 Task: Disable the option "use data for research" in Data research.
Action: Mouse moved to (757, 104)
Screenshot: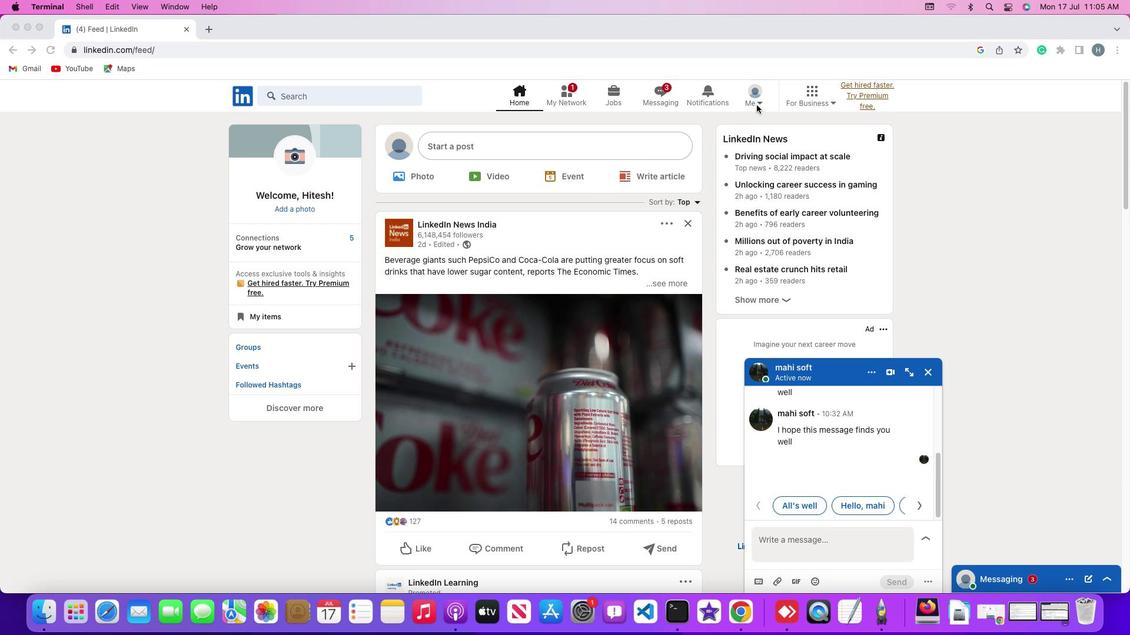 
Action: Mouse pressed left at (757, 104)
Screenshot: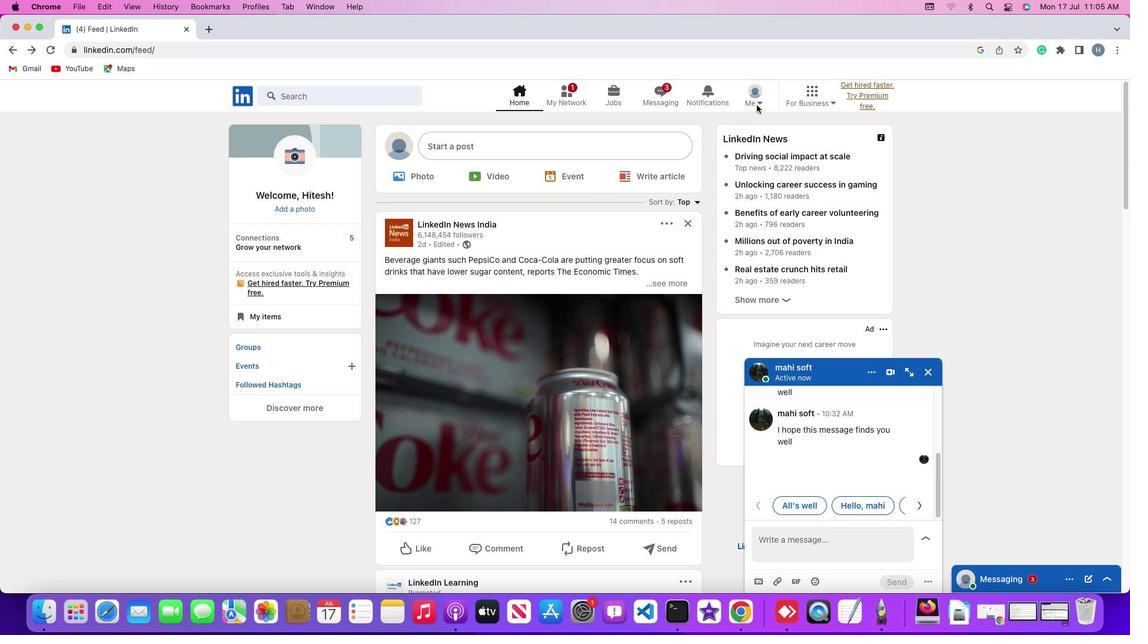 
Action: Mouse moved to (757, 102)
Screenshot: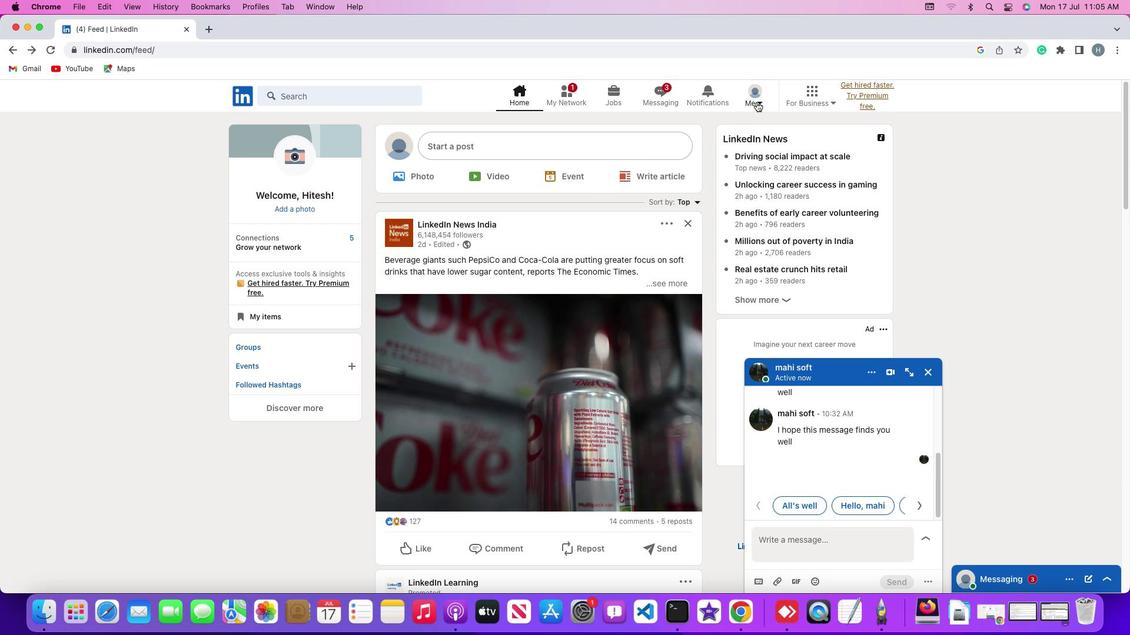 
Action: Mouse pressed left at (757, 102)
Screenshot: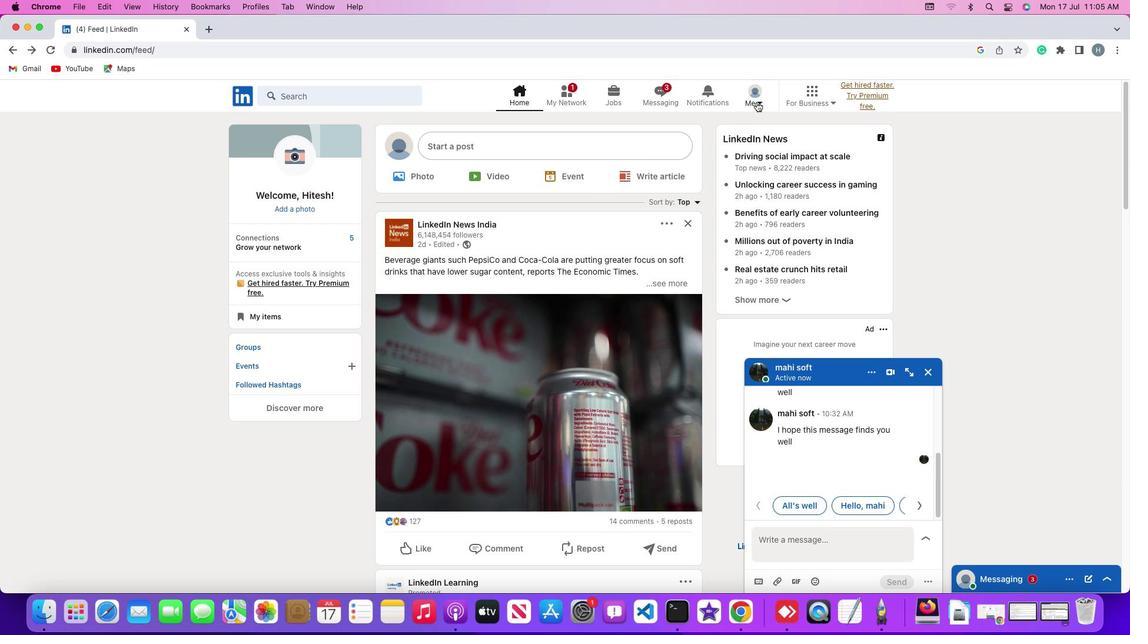 
Action: Mouse moved to (690, 223)
Screenshot: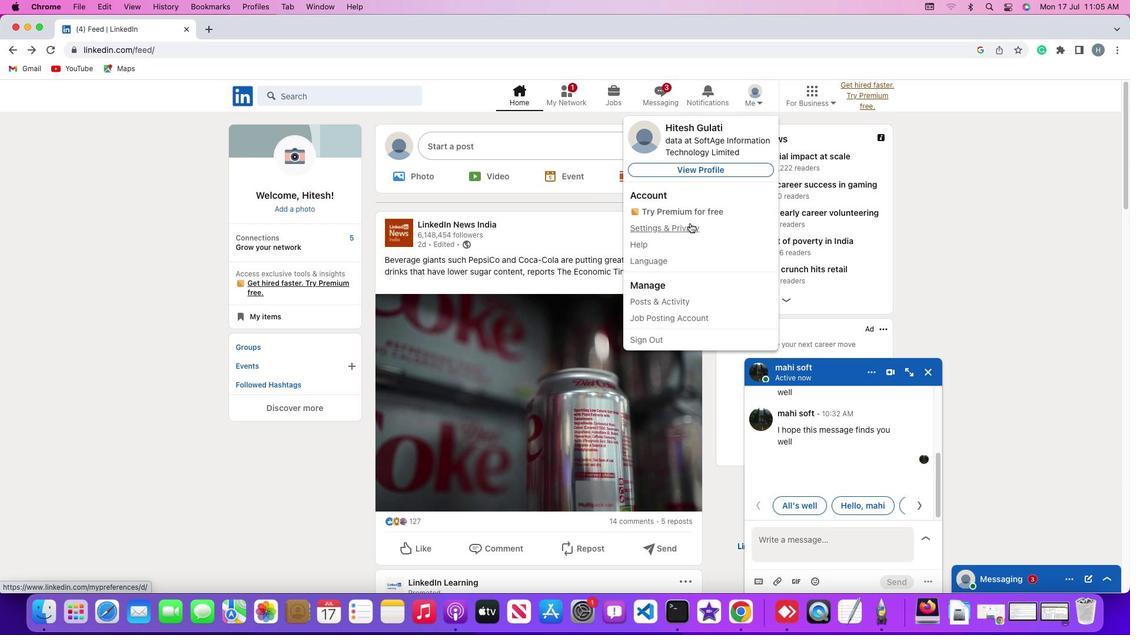 
Action: Mouse pressed left at (690, 223)
Screenshot: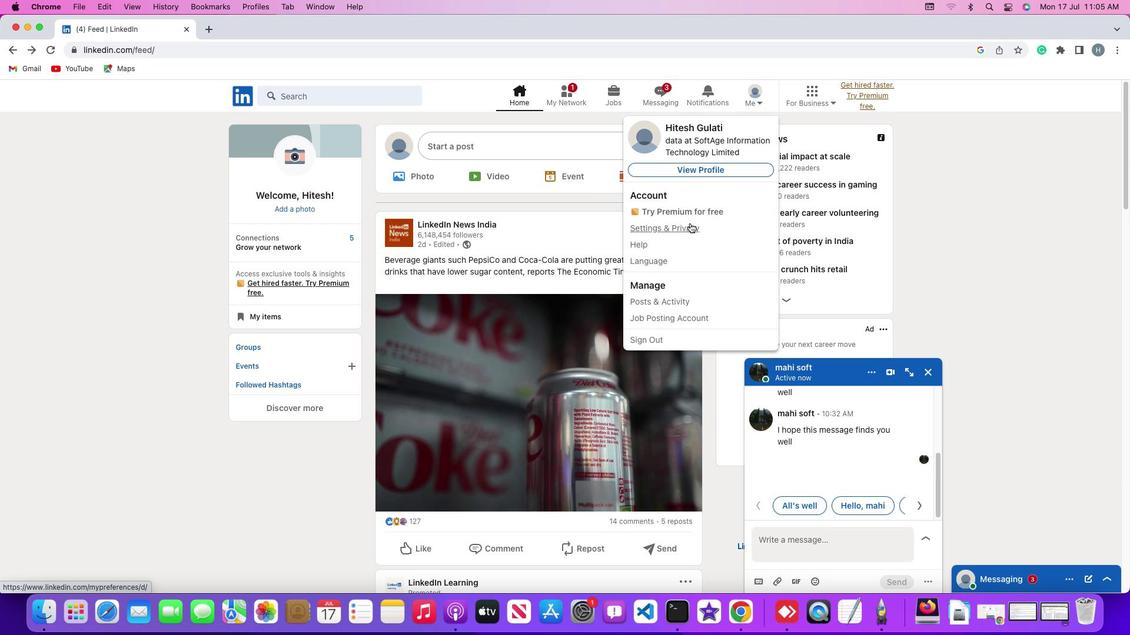 
Action: Mouse moved to (87, 308)
Screenshot: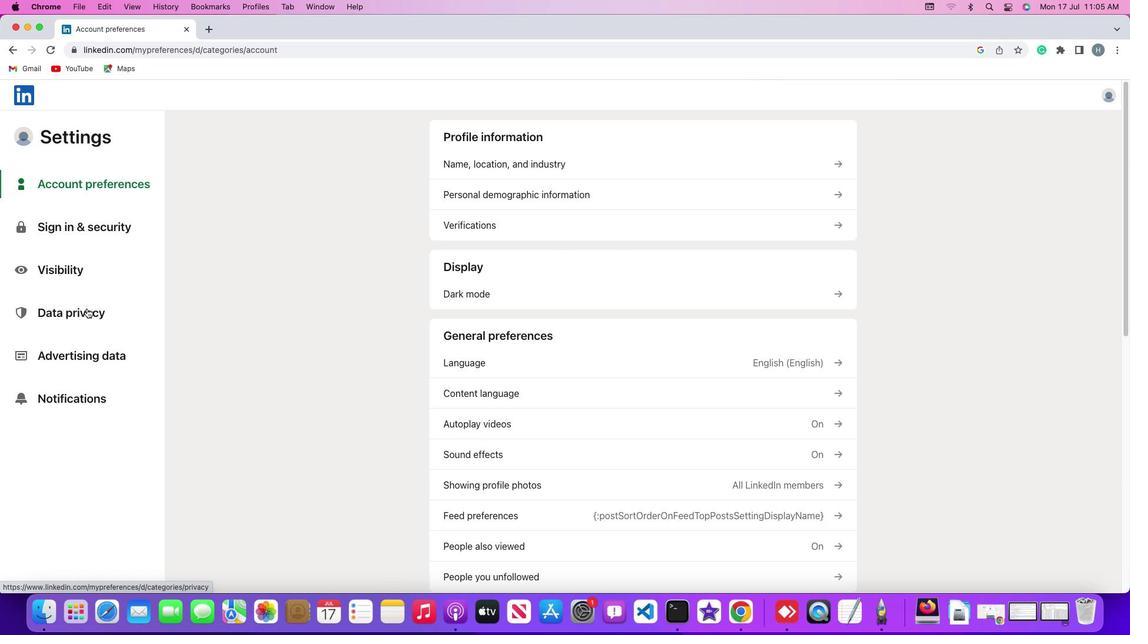 
Action: Mouse pressed left at (87, 308)
Screenshot: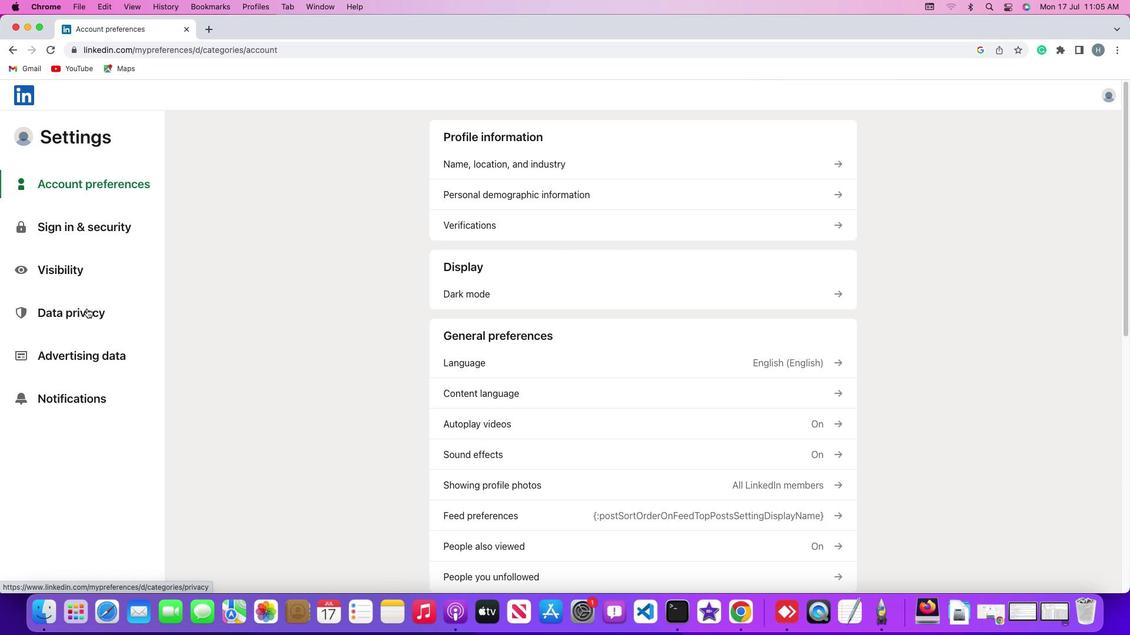 
Action: Mouse pressed left at (87, 308)
Screenshot: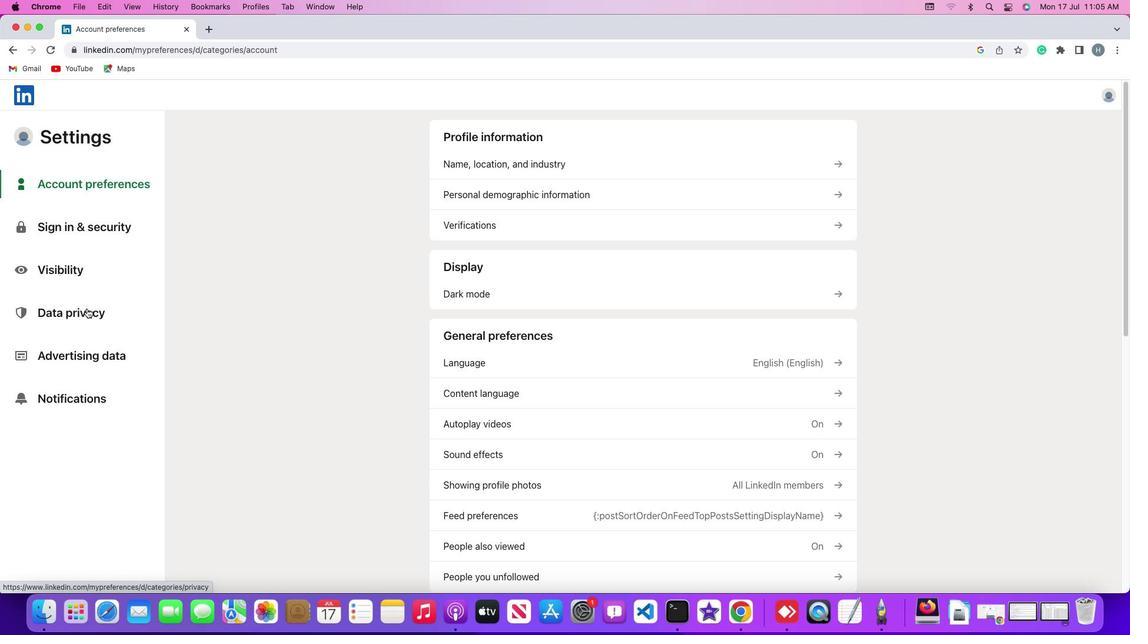 
Action: Mouse moved to (485, 313)
Screenshot: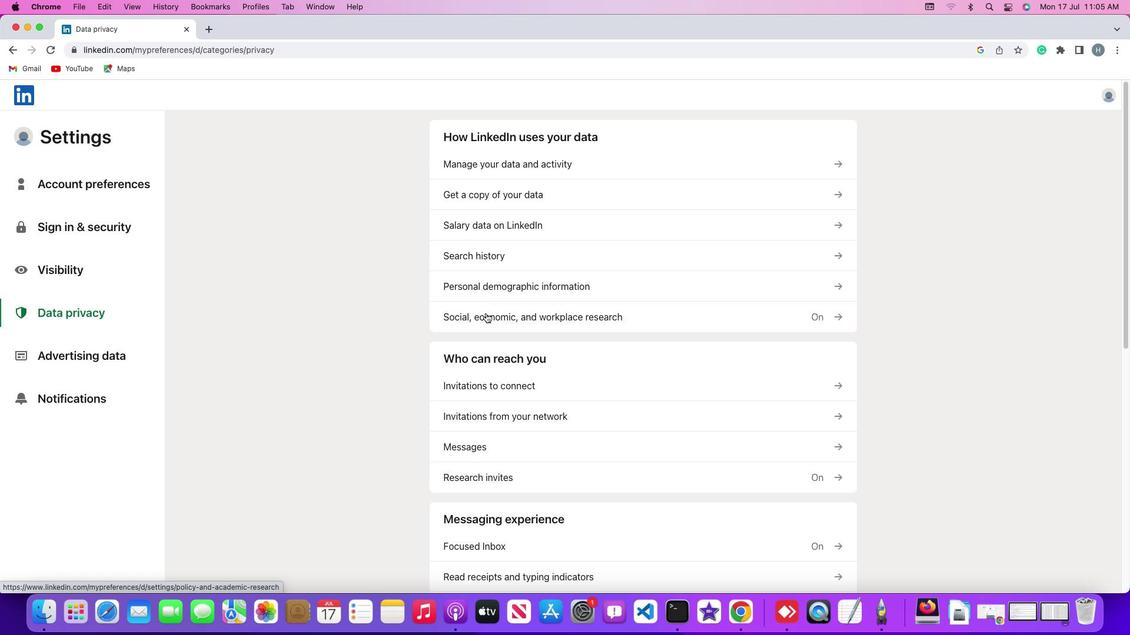 
Action: Mouse pressed left at (485, 313)
Screenshot: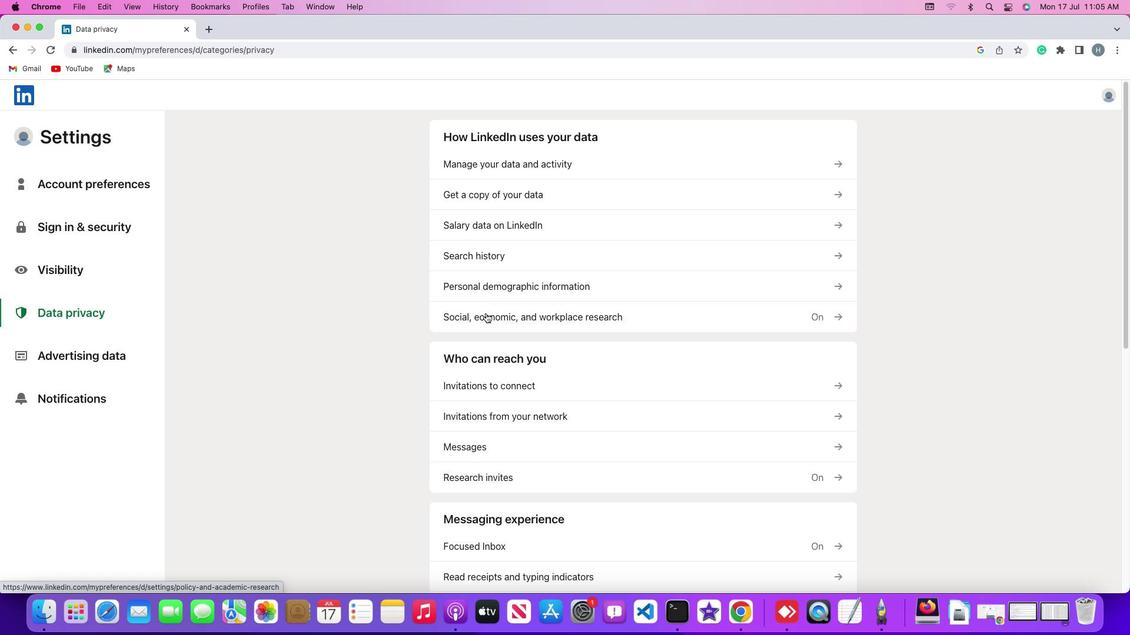 
Action: Mouse moved to (834, 217)
Screenshot: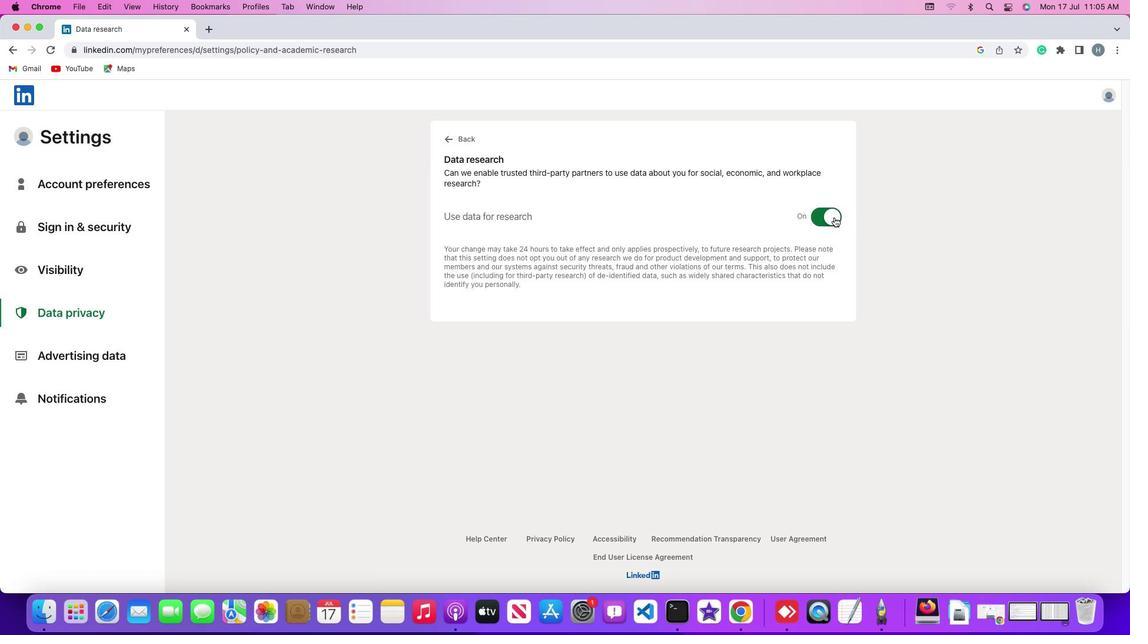 
Action: Mouse pressed left at (834, 217)
Screenshot: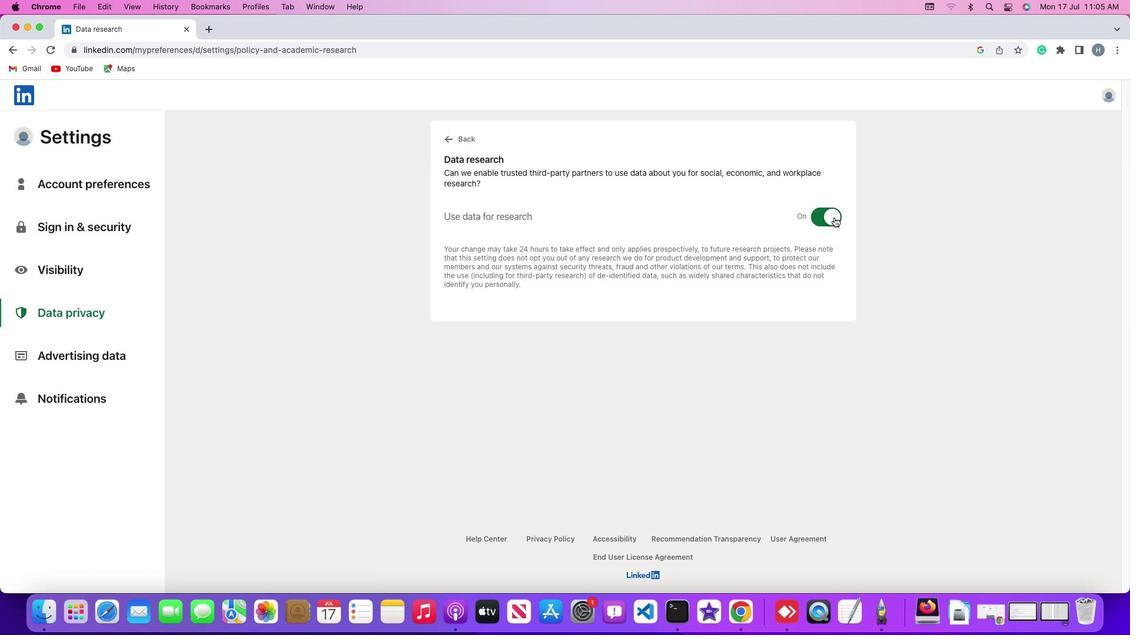 
Action: Mouse moved to (926, 283)
Screenshot: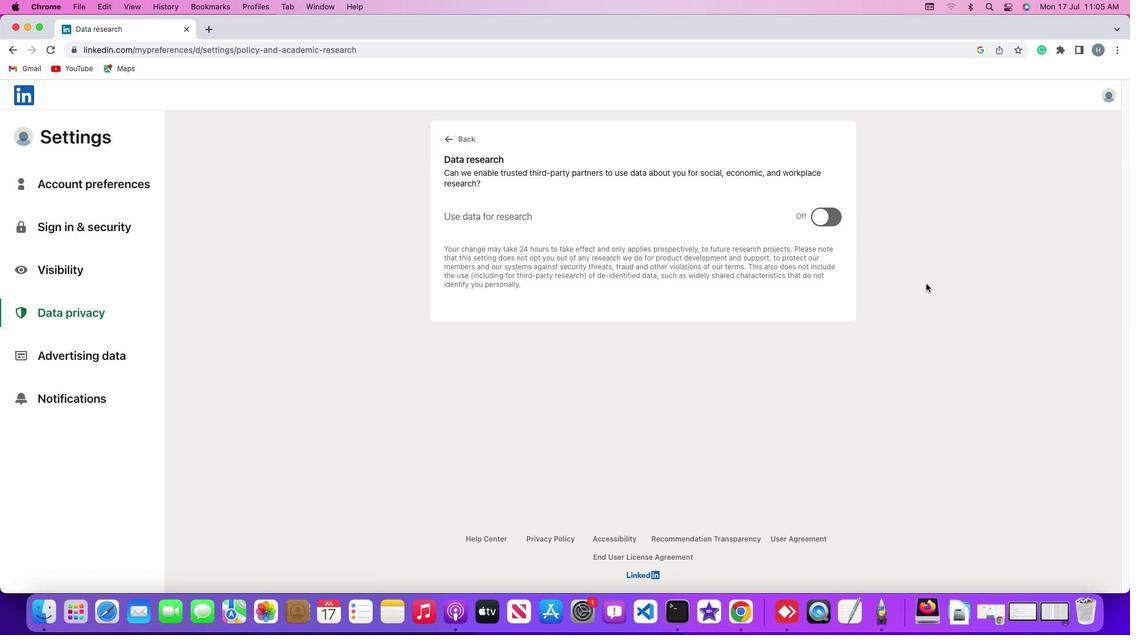 
